 Task: Make in the project BlazePath a sprint 'Sonic Storm'. Create in the project BlazePath a sprint 'Sonic Storm'. Add in the project BlazePath a sprint 'Sonic Storm'
Action: Mouse moved to (213, 54)
Screenshot: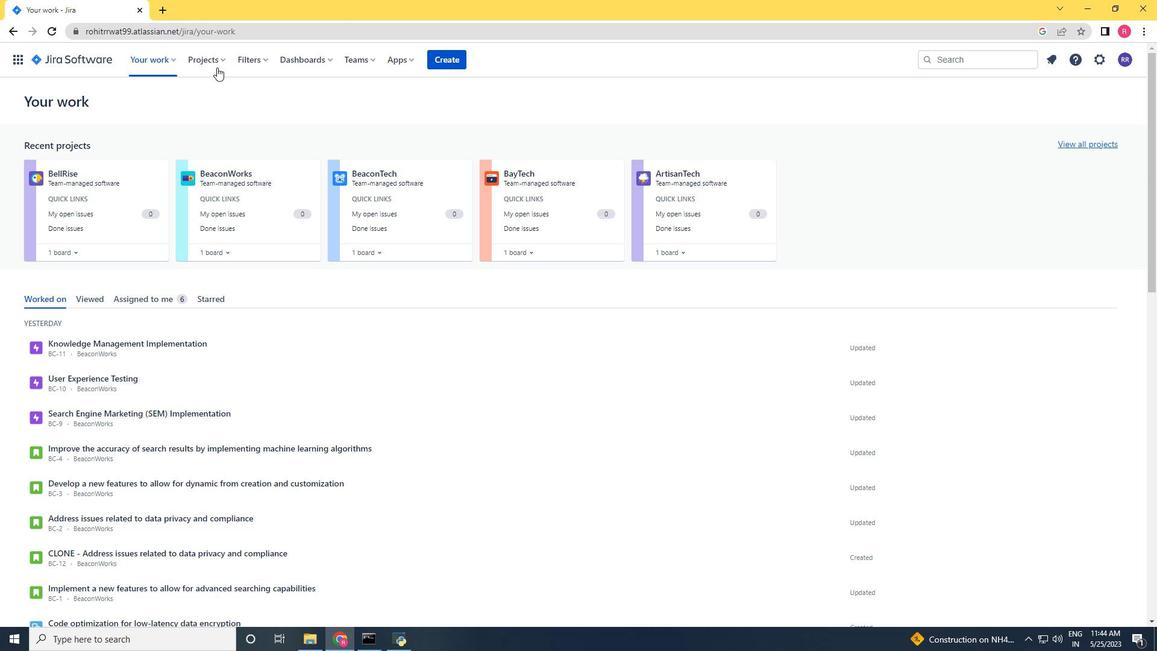 
Action: Mouse pressed left at (213, 54)
Screenshot: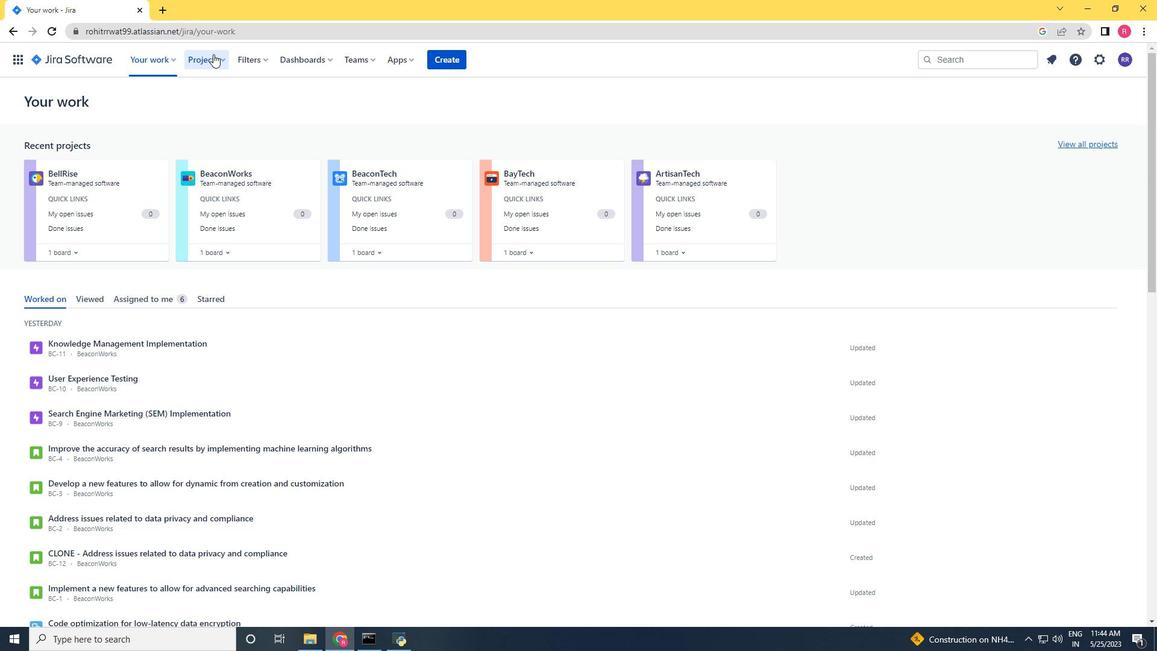 
Action: Mouse moved to (219, 116)
Screenshot: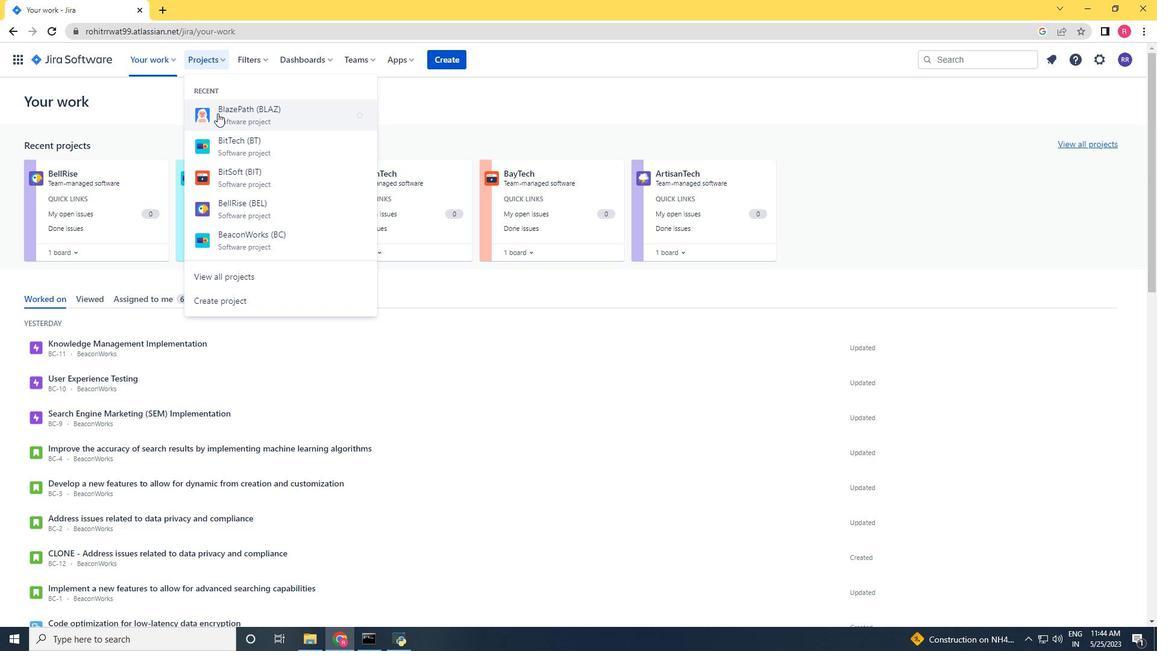 
Action: Mouse pressed left at (219, 116)
Screenshot: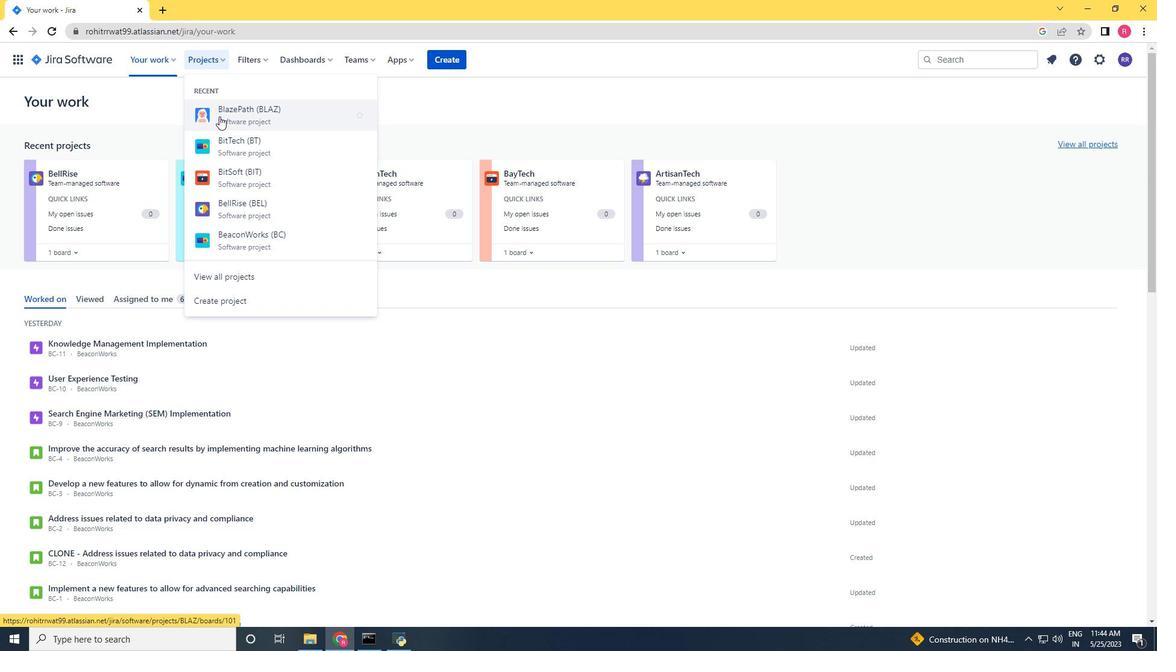 
Action: Mouse moved to (85, 182)
Screenshot: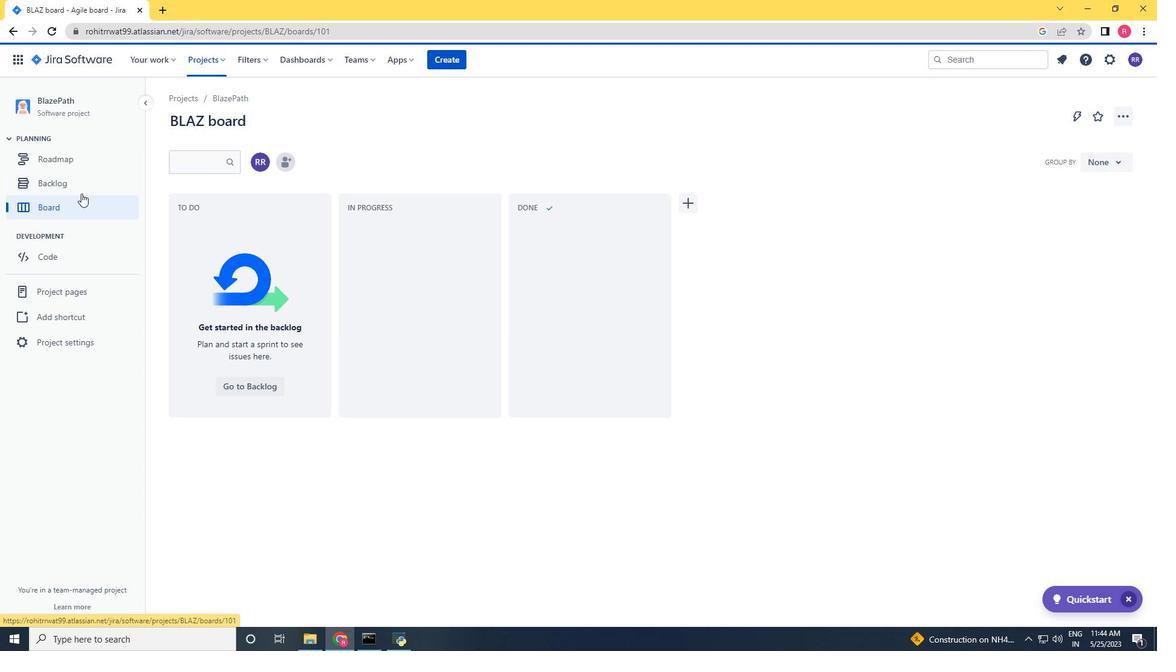 
Action: Mouse pressed left at (85, 182)
Screenshot: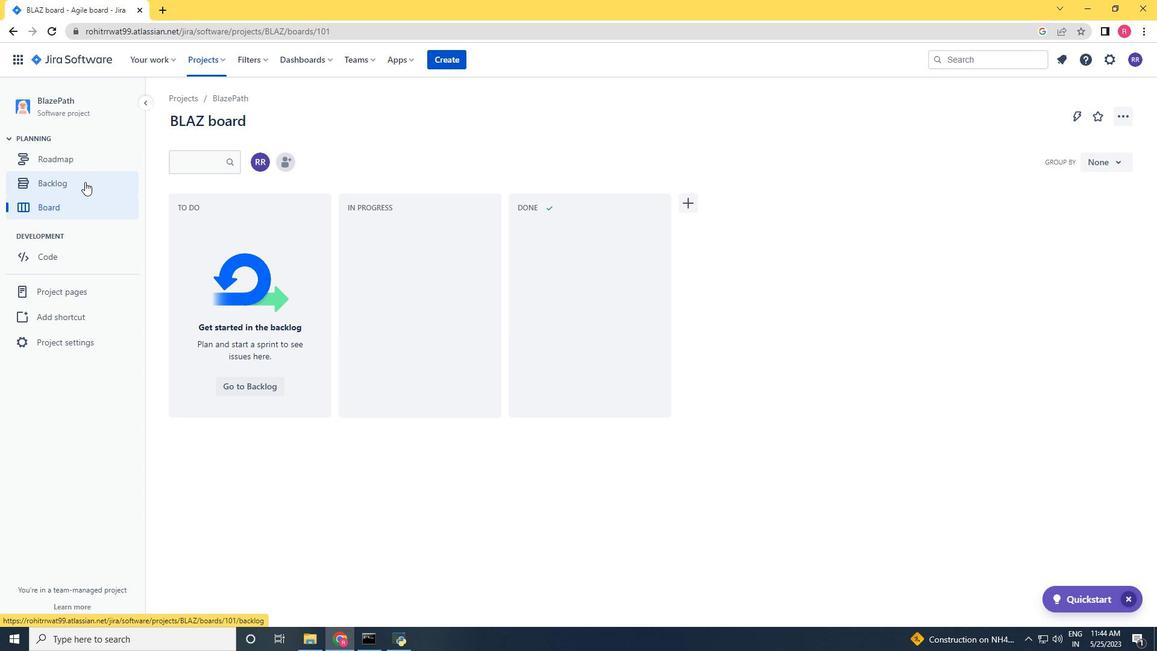 
Action: Mouse moved to (404, 332)
Screenshot: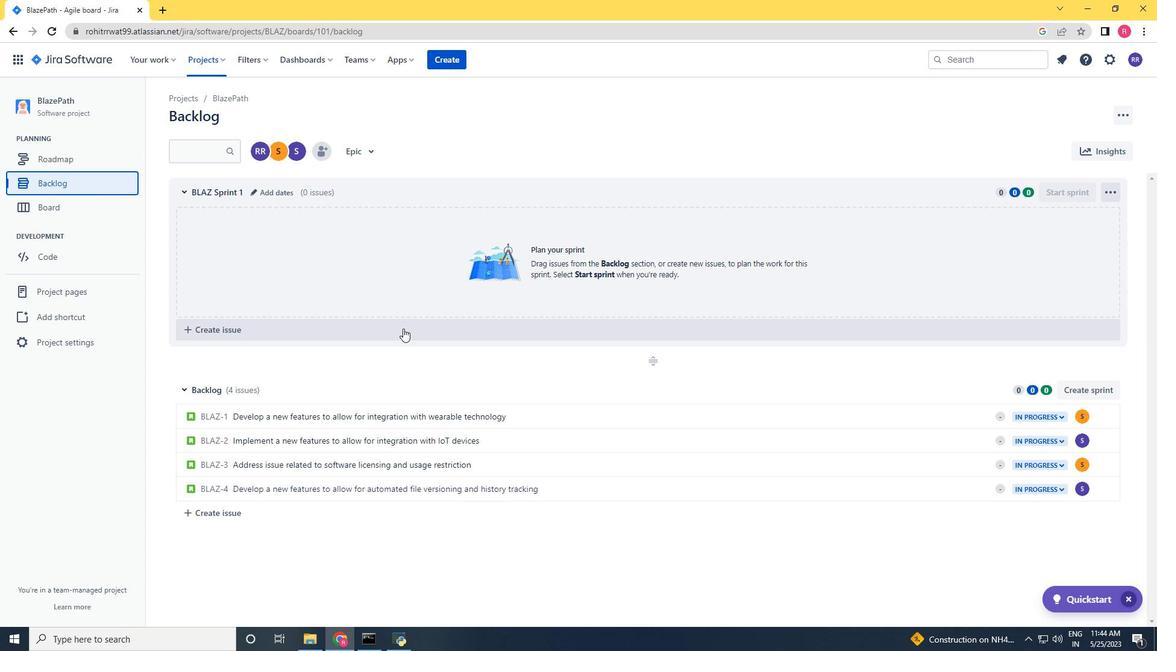
Action: Mouse scrolled (404, 331) with delta (0, 0)
Screenshot: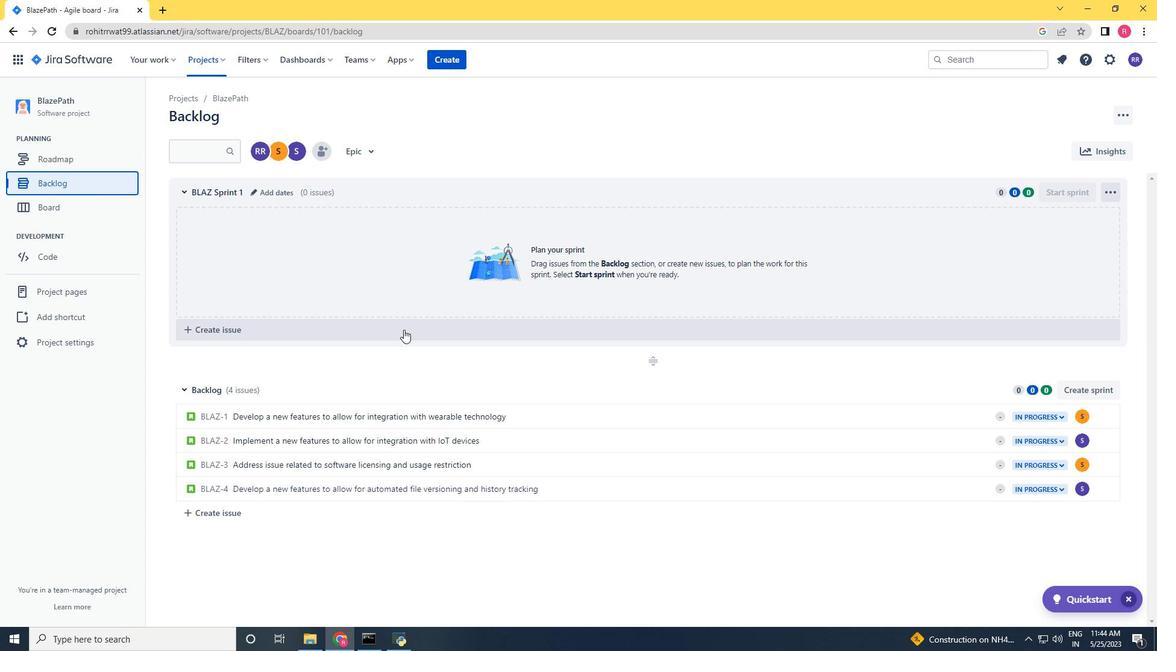 
Action: Mouse moved to (253, 187)
Screenshot: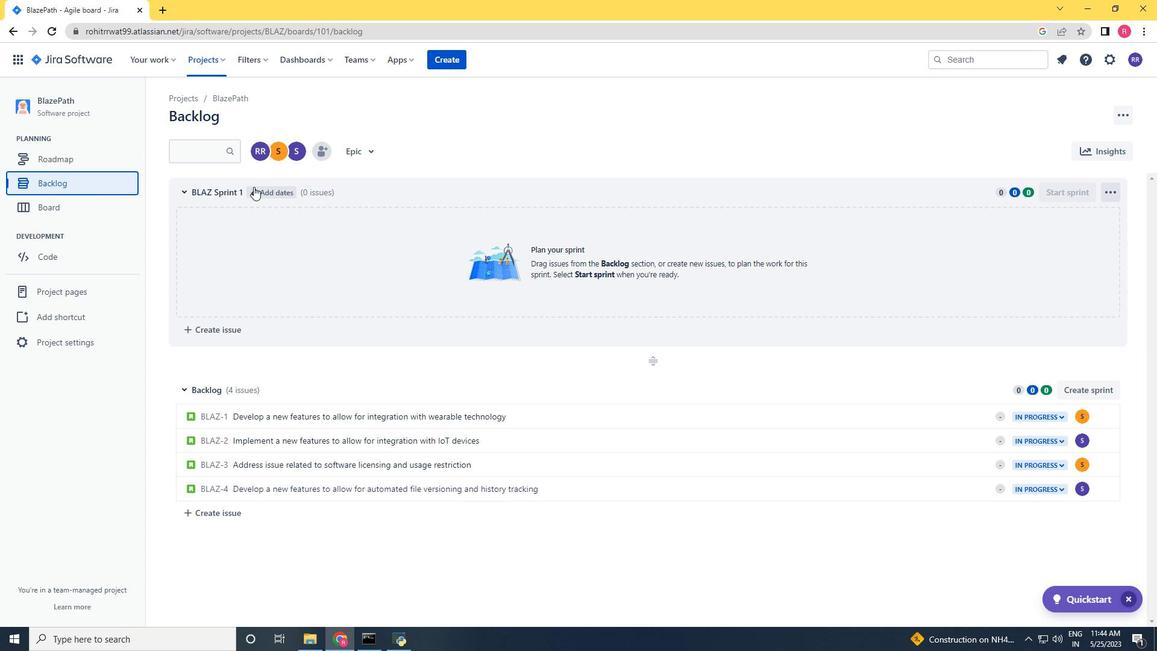
Action: Mouse pressed left at (253, 187)
Screenshot: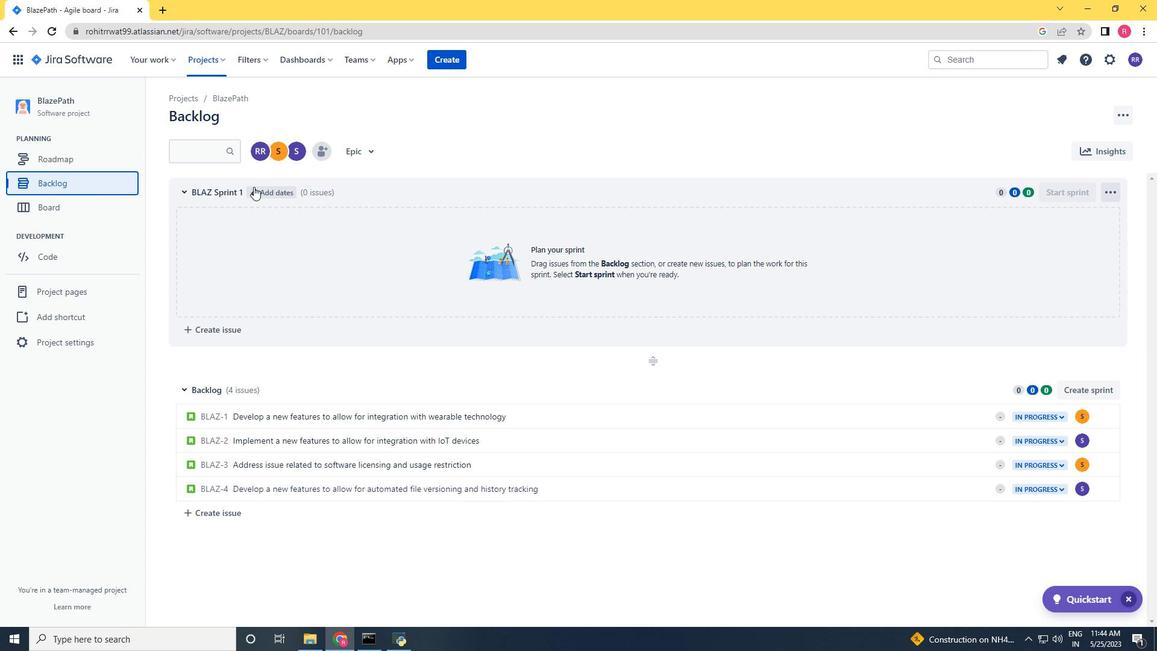 
Action: Key pressed <Key.backspace><Key.backspace><Key.backspace><Key.backspace><Key.backspace><Key.backspace><Key.backspace><Key.backspace><Key.backspace><Key.backspace><Key.backspace><Key.backspace><Key.backspace><Key.backspace><Key.backspace><Key.backspace><Key.backspace><Key.backspace><Key.backspace><Key.backspace><Key.shift>Sonic<Key.space><Key.shift><Key.shift><Key.shift><Key.shift><Key.shift><Key.shift>Storm<Key.space><Key.enter>
Screenshot: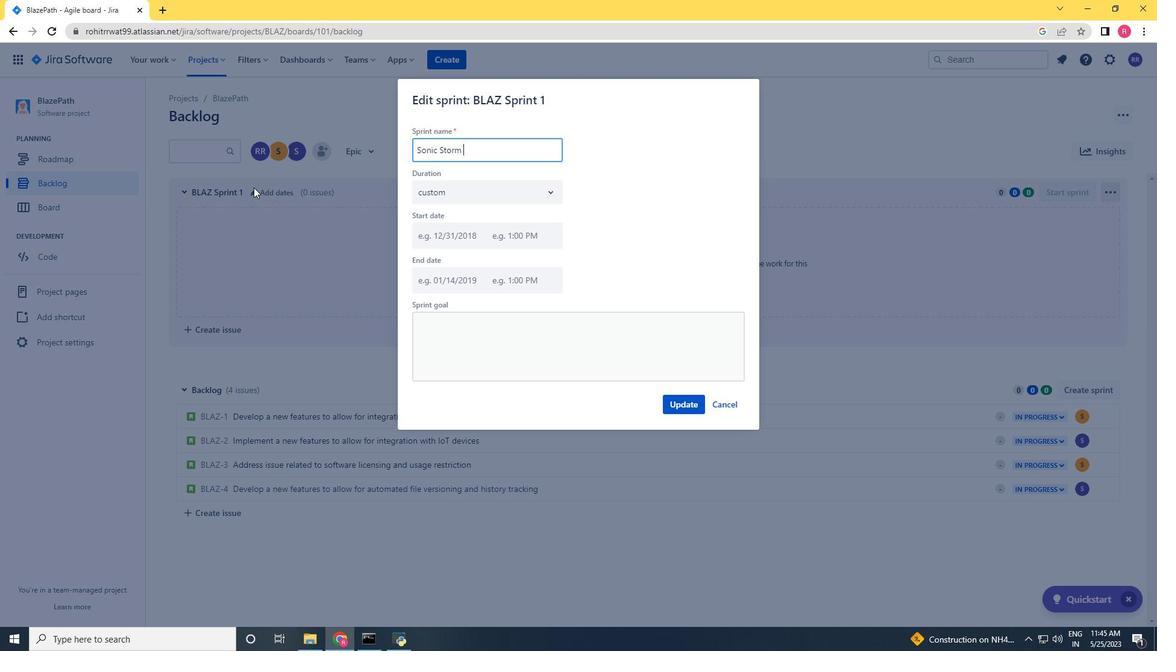 
Action: Mouse scrolled (253, 188) with delta (0, 0)
Screenshot: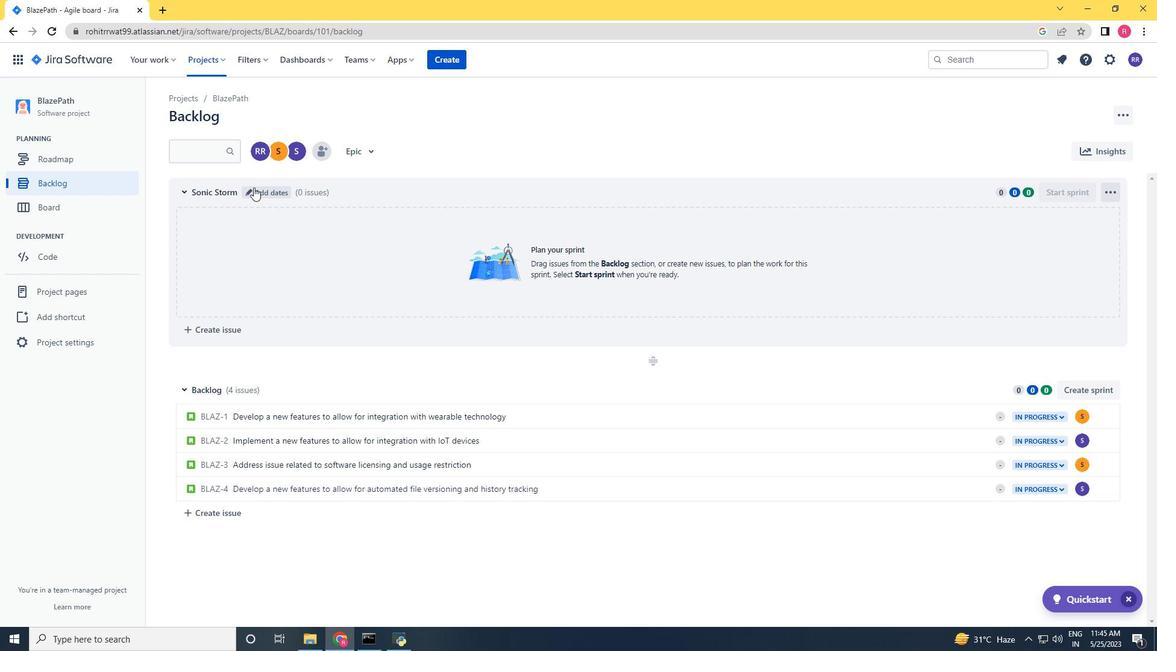 
Action: Mouse scrolled (253, 188) with delta (0, 0)
Screenshot: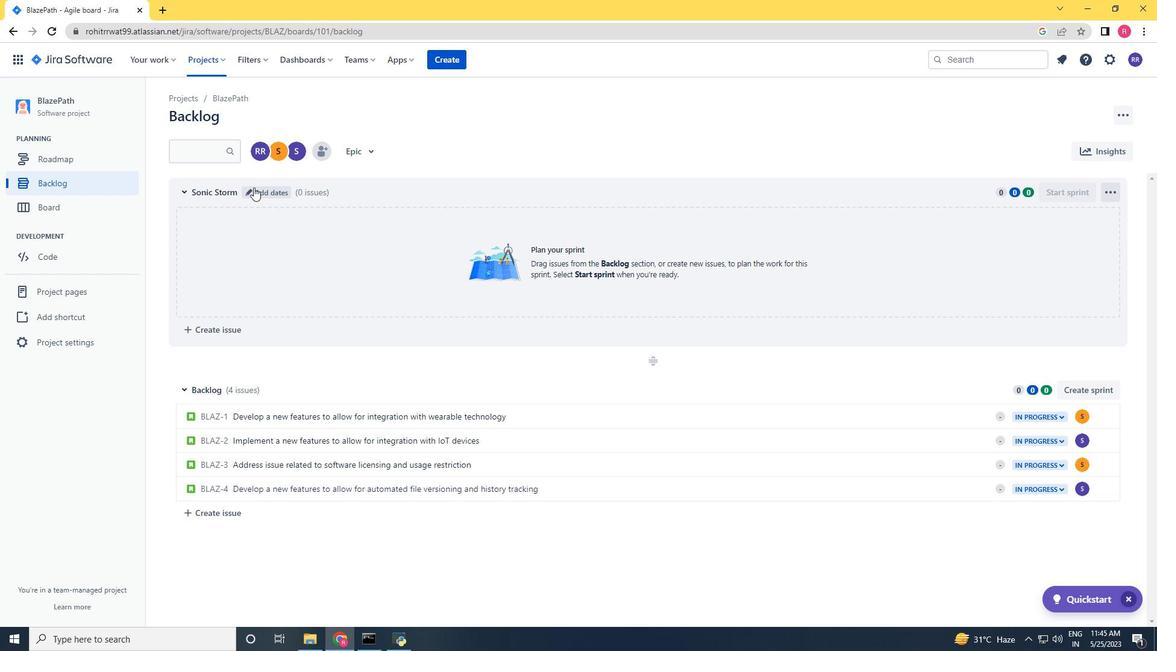 
Action: Mouse moved to (1089, 396)
Screenshot: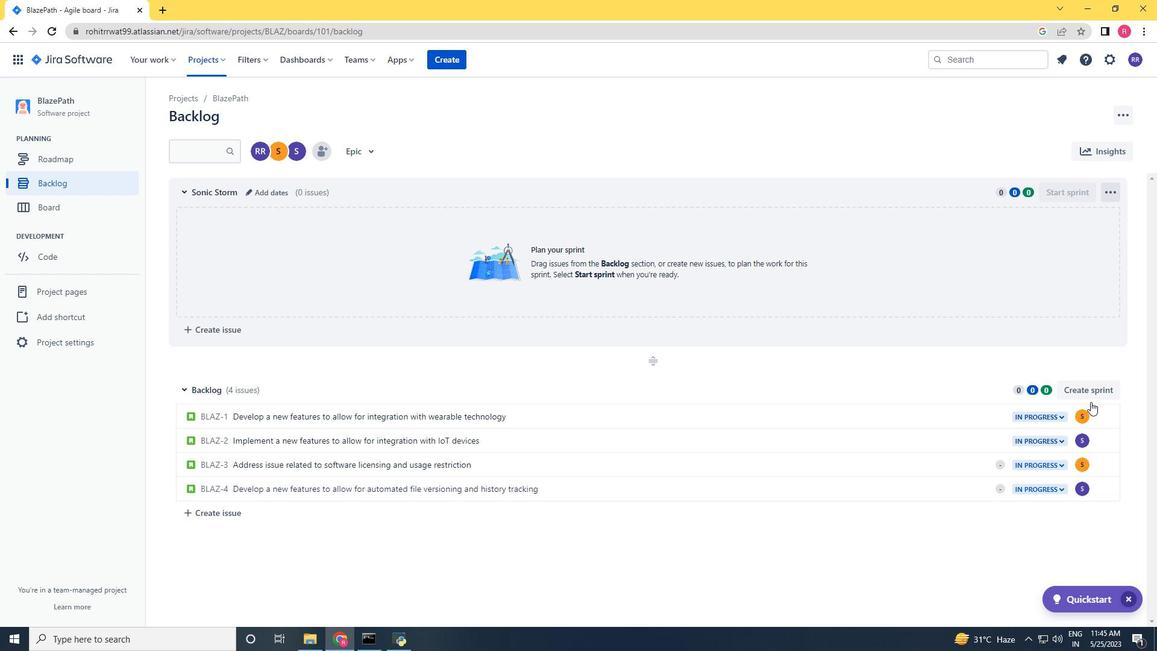 
Action: Mouse pressed left at (1089, 396)
Screenshot: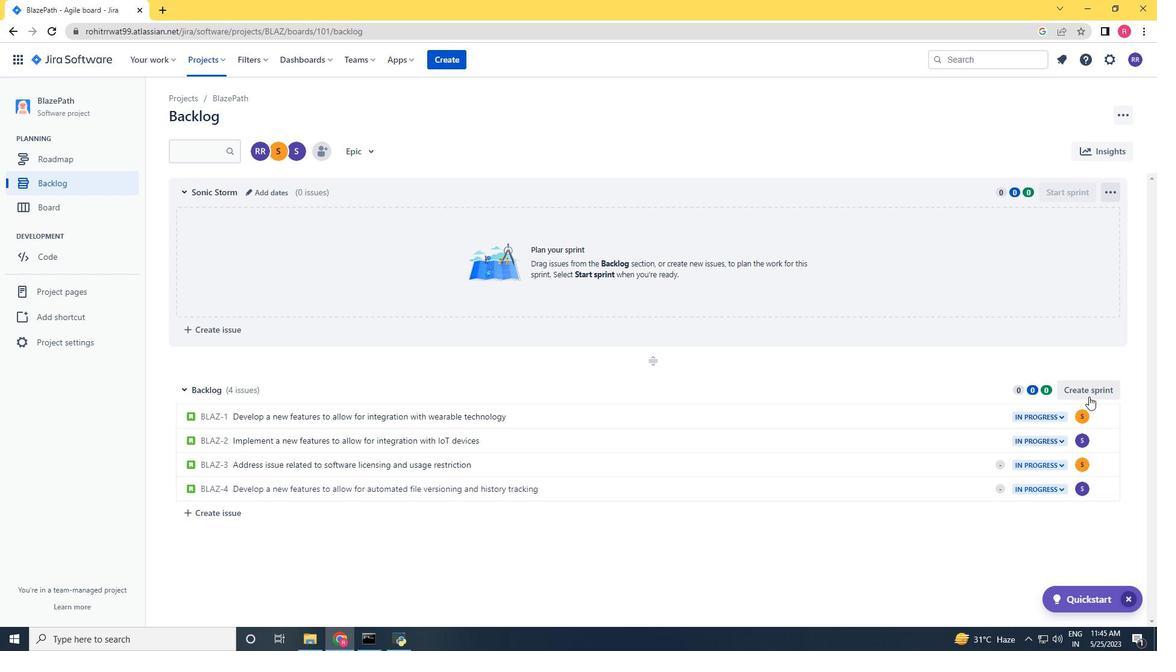 
Action: Mouse moved to (262, 389)
Screenshot: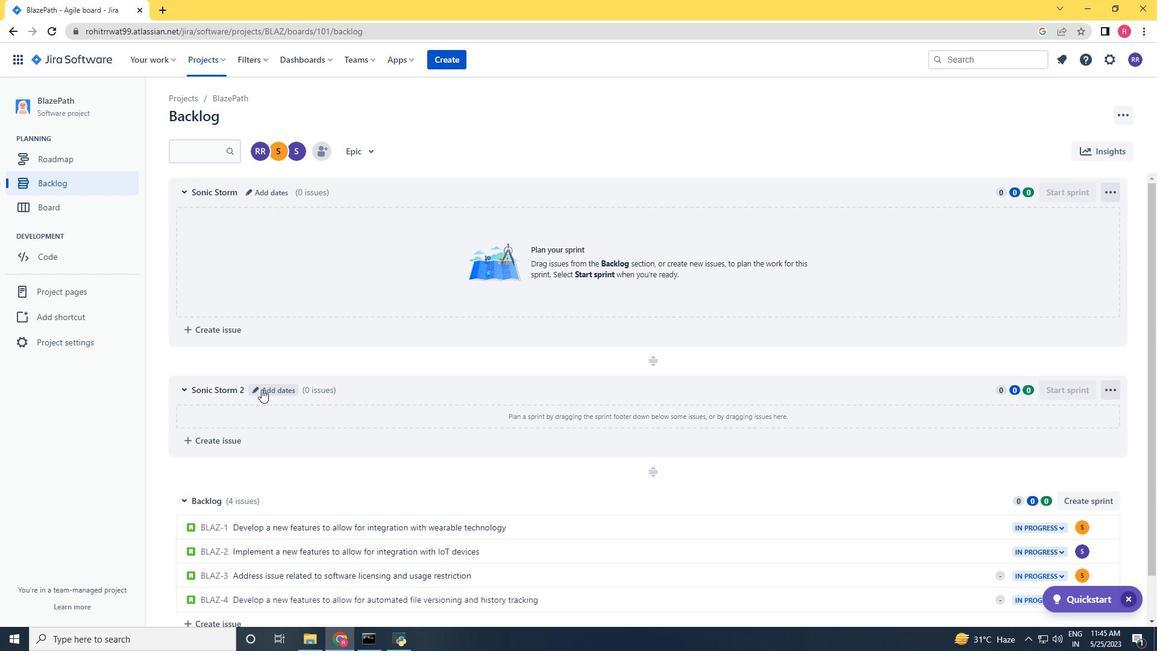 
Action: Mouse pressed left at (262, 389)
Screenshot: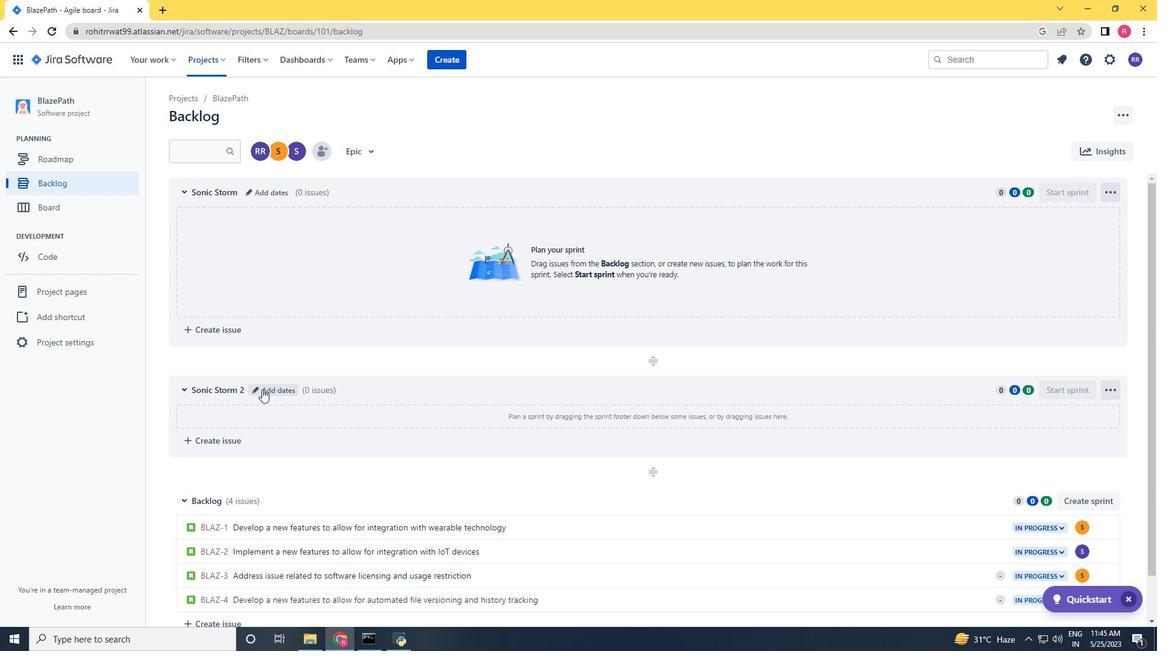 
Action: Key pressed <Key.backspace><Key.backspace><Key.backspace><Key.backspace><Key.backspace><Key.backspace><Key.backspace><Key.backspace><Key.backspace><Key.backspace><Key.backspace><Key.backspace><Key.backspace><Key.backspace><Key.backspace><Key.backspace><Key.backspace><Key.backspace><Key.backspace><Key.backspace><Key.shift>Sonic<Key.space><Key.shift>Storm<Key.enter>
Screenshot: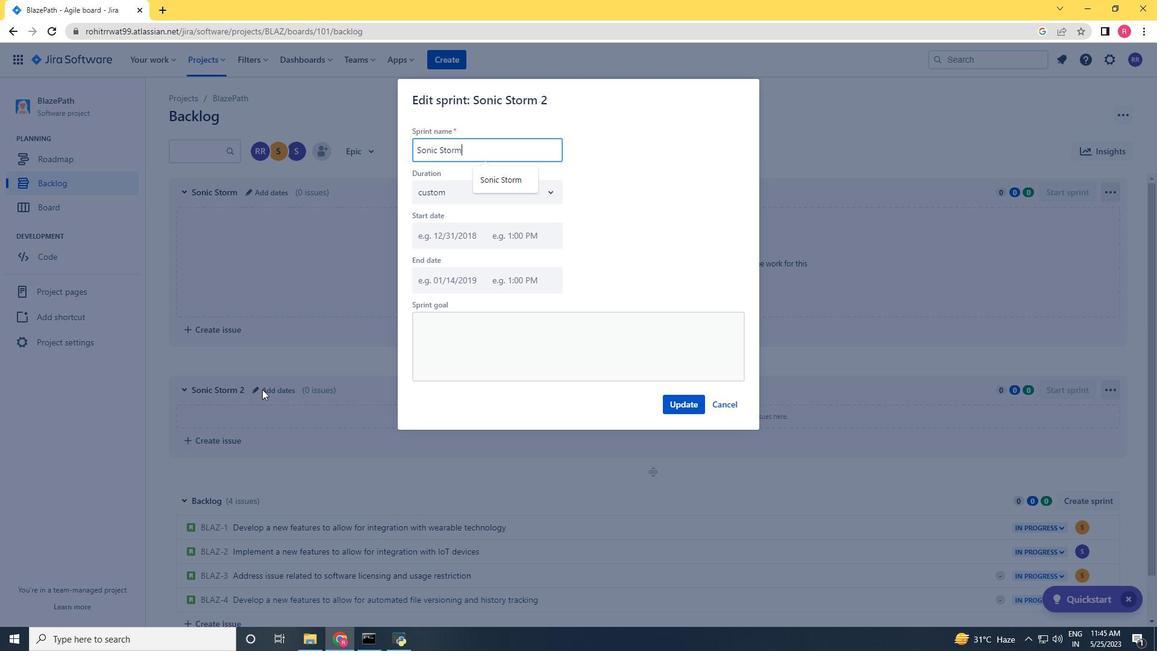 
Action: Mouse moved to (1098, 501)
Screenshot: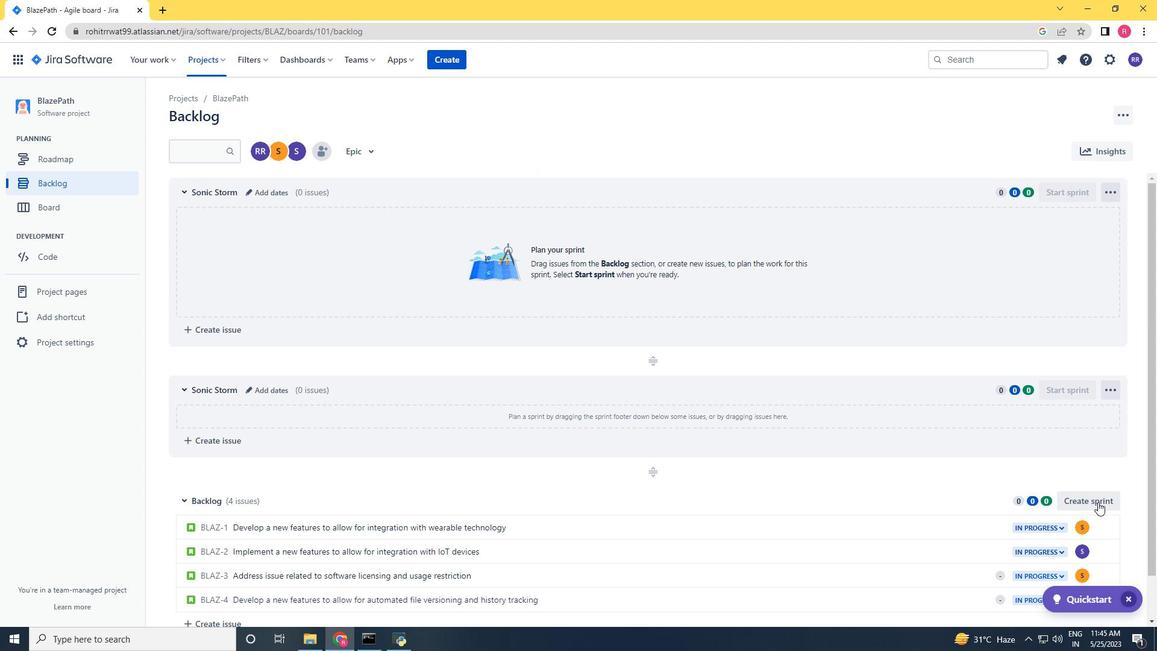 
Action: Mouse pressed left at (1098, 501)
Screenshot: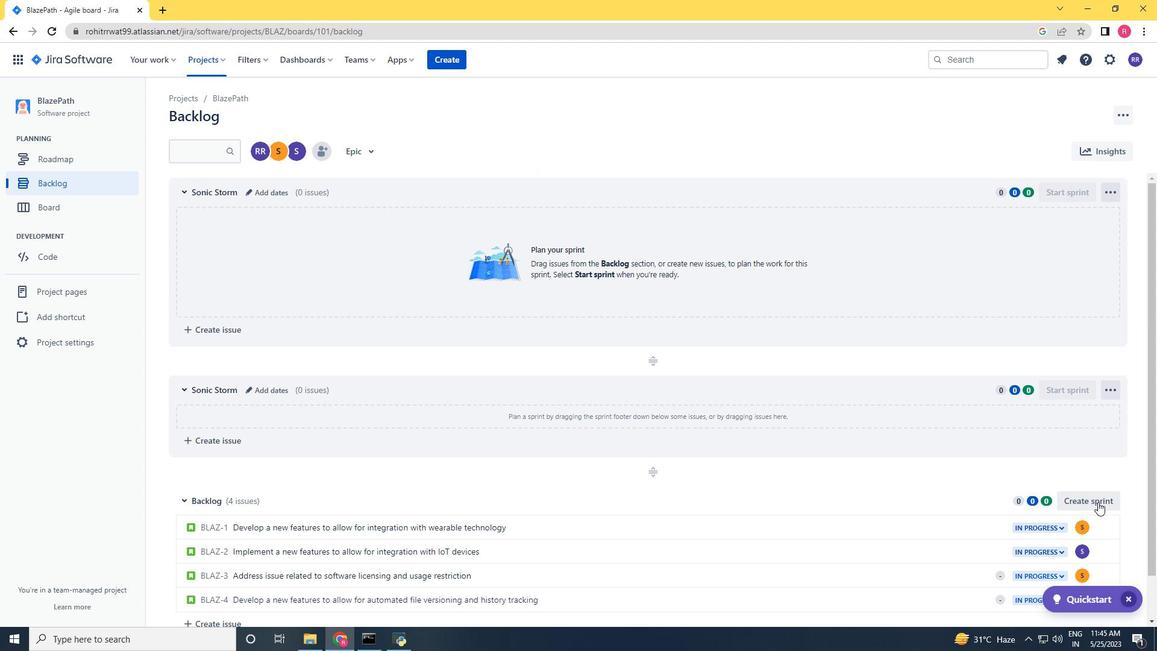 
Action: Mouse moved to (259, 501)
Screenshot: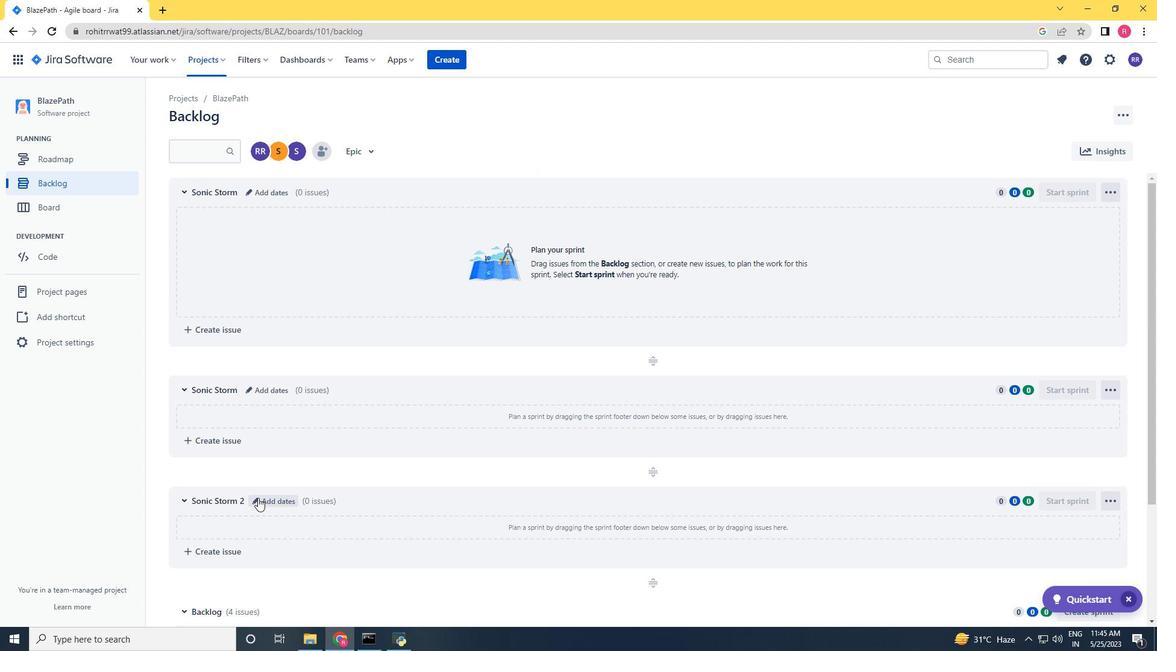 
Action: Mouse pressed left at (259, 501)
Screenshot: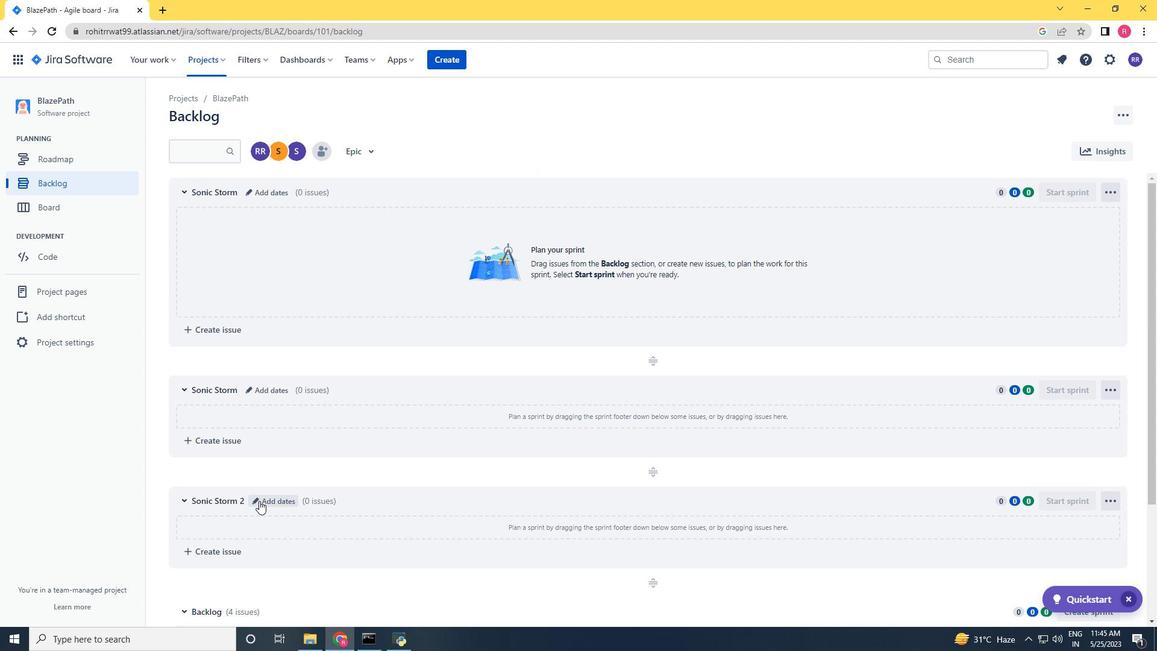 
Action: Key pressed <Key.backspace><Key.backspace><Key.backspace><Key.backspace><Key.backspace><Key.backspace><Key.backspace><Key.backspace><Key.backspace><Key.backspace><Key.backspace><Key.backspace><Key.backspace><Key.backspace><Key.backspace><Key.backspace><Key.backspace><Key.backspace><Key.backspace><Key.backspace><Key.shift>Sonic<Key.space><Key.shift>Storm<Key.enter>
Screenshot: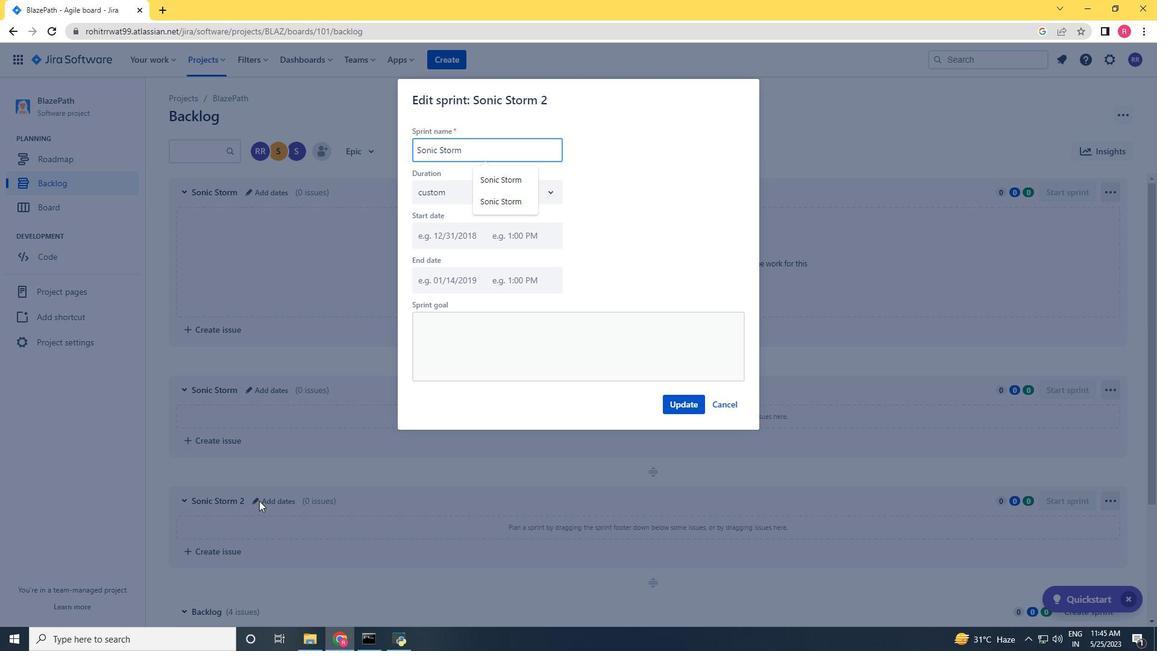 
Action: Mouse moved to (185, 190)
Screenshot: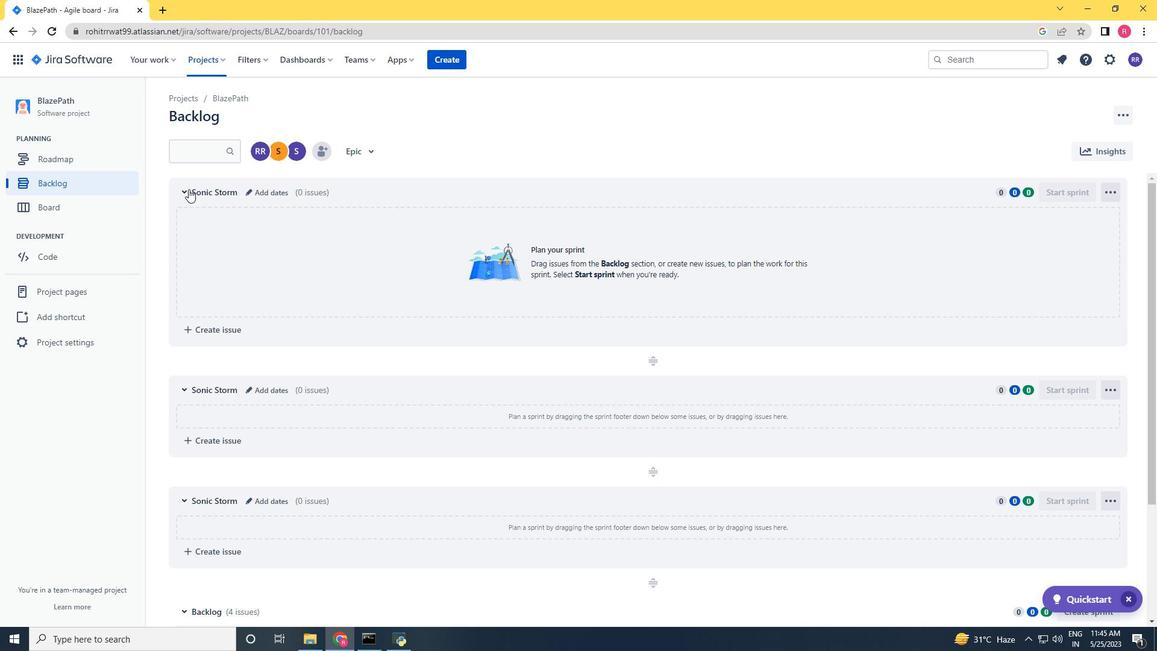 
Action: Mouse pressed left at (185, 190)
Screenshot: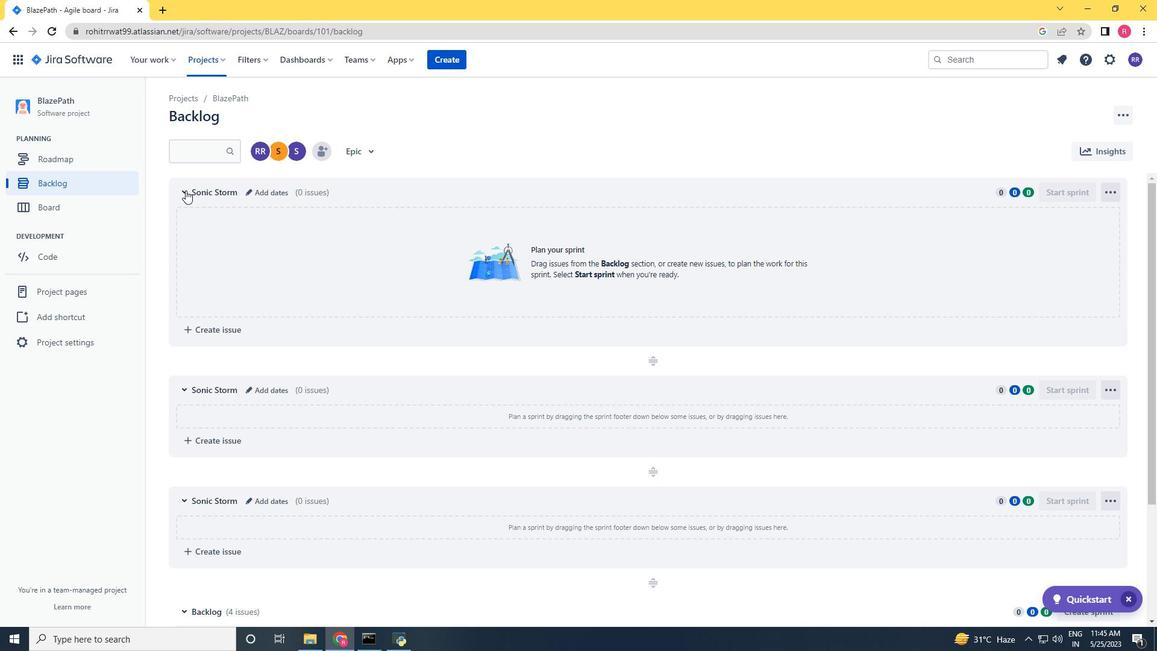 
Action: Mouse moved to (182, 224)
Screenshot: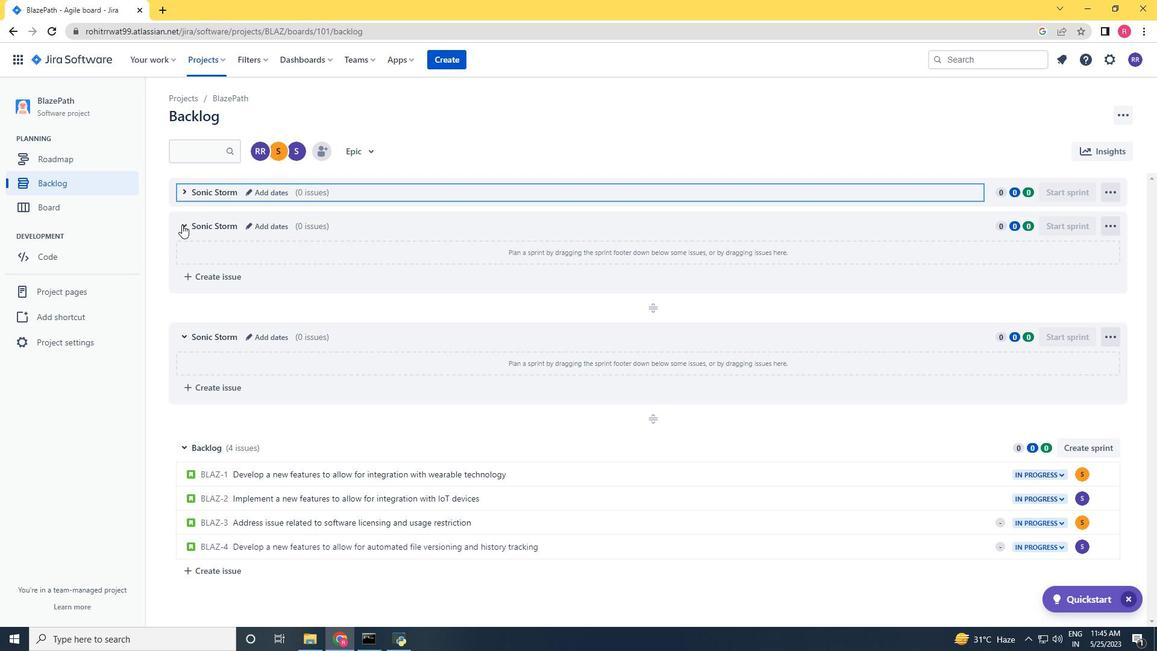 
Action: Mouse pressed left at (182, 224)
Screenshot: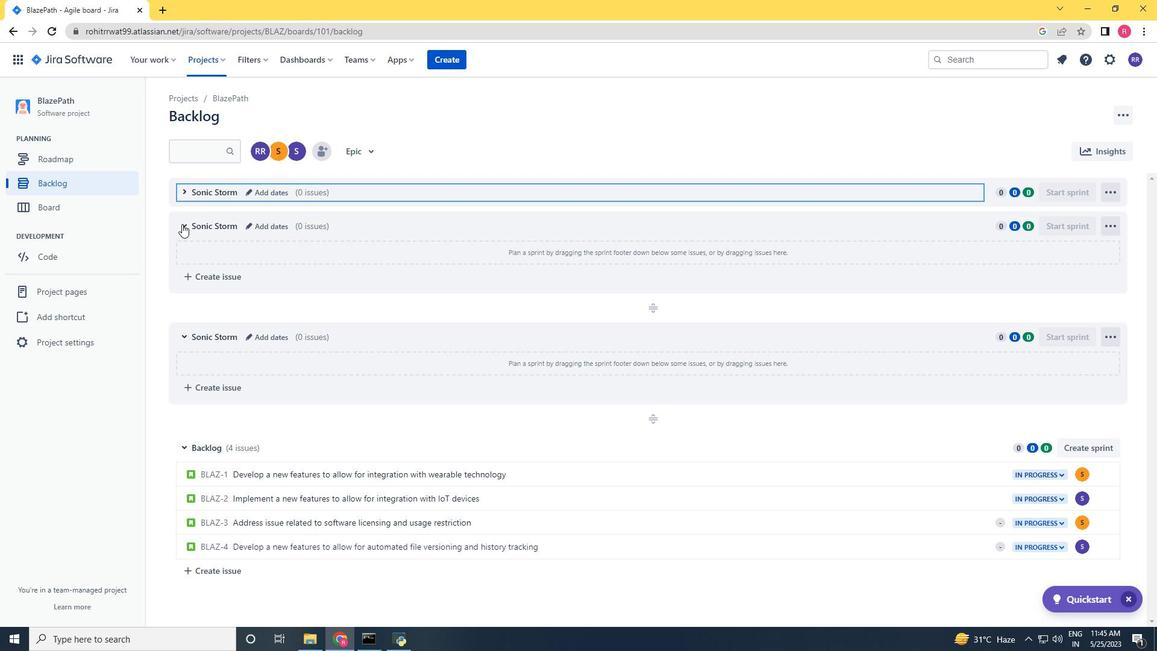 
Action: Mouse moved to (184, 254)
Screenshot: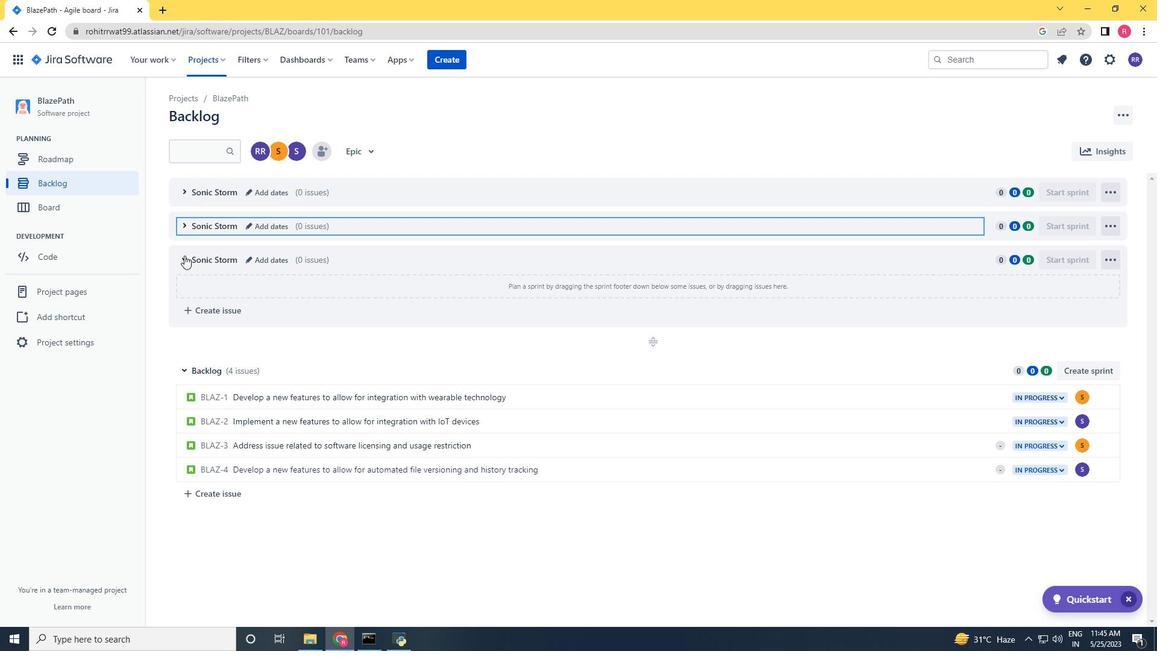 
Action: Mouse pressed left at (184, 254)
Screenshot: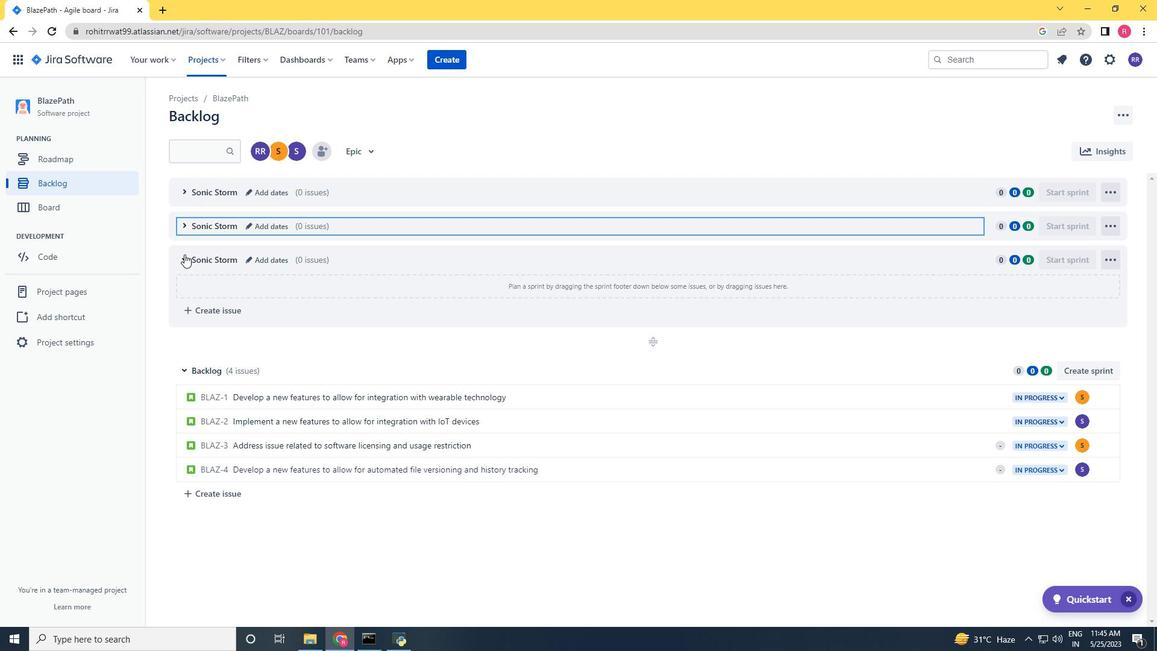 
